 Task: Create in the project ZillaTech and in the Backlog issue 'Upgrade the caching mechanism of a web application to improve response time and reduce server load' a child issue 'Automated infrastructure backup and recovery testing and reporting', and assign it to team member softage.1@softage.net.
Action: Mouse moved to (174, 46)
Screenshot: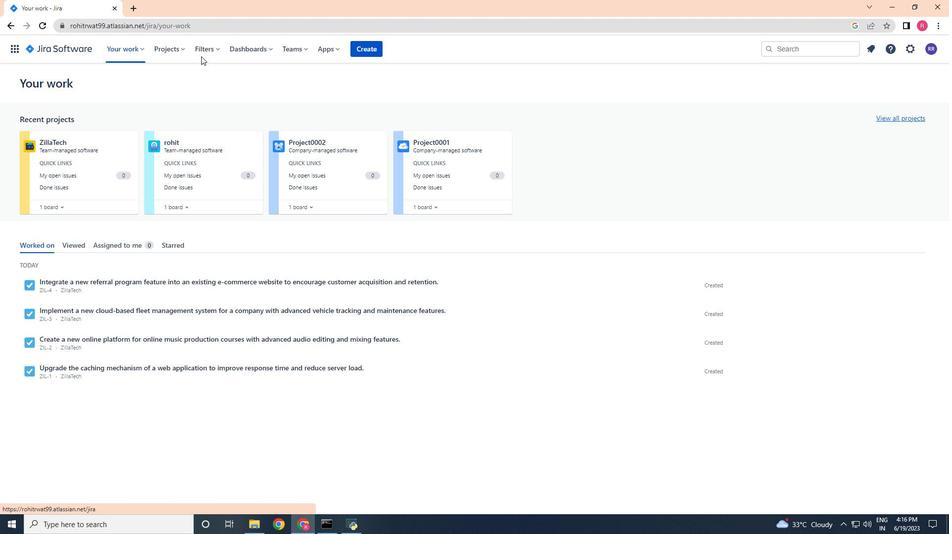 
Action: Mouse pressed left at (174, 46)
Screenshot: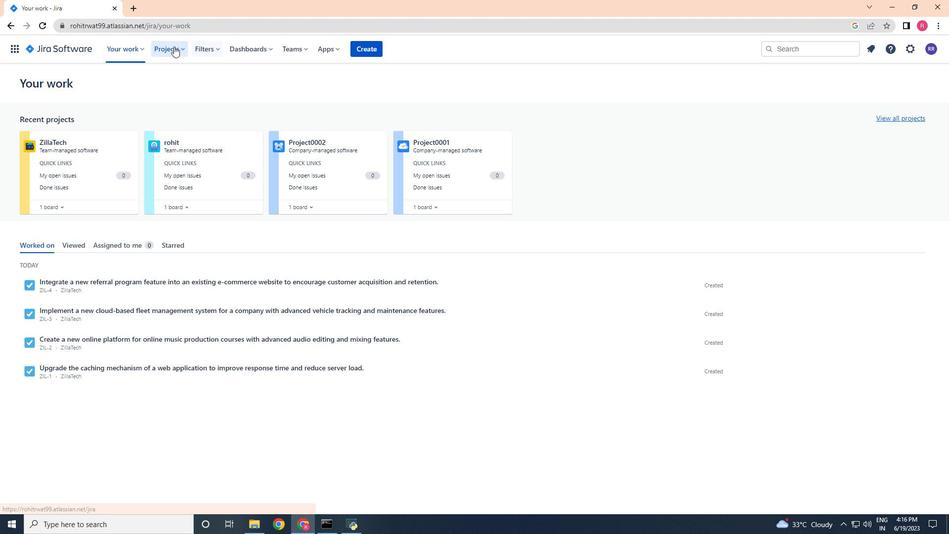 
Action: Mouse moved to (176, 86)
Screenshot: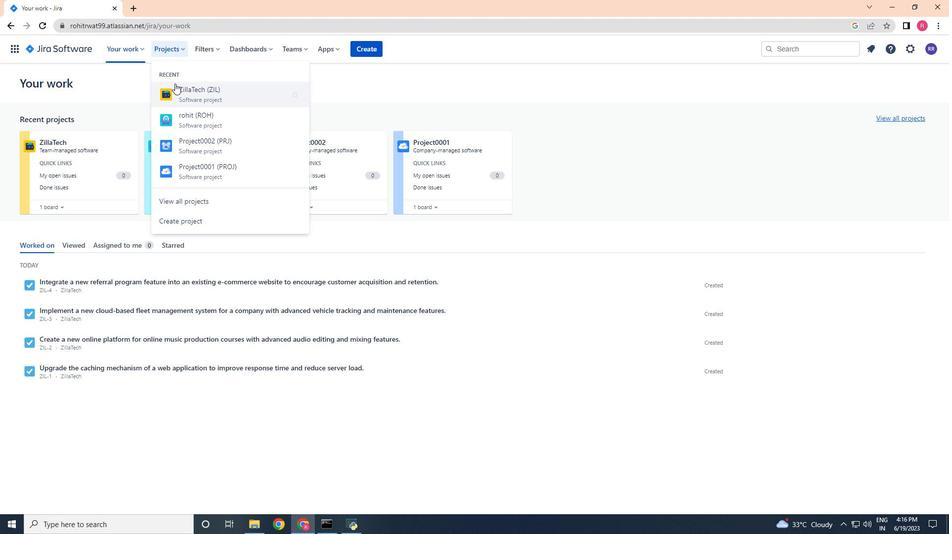 
Action: Mouse pressed left at (176, 86)
Screenshot: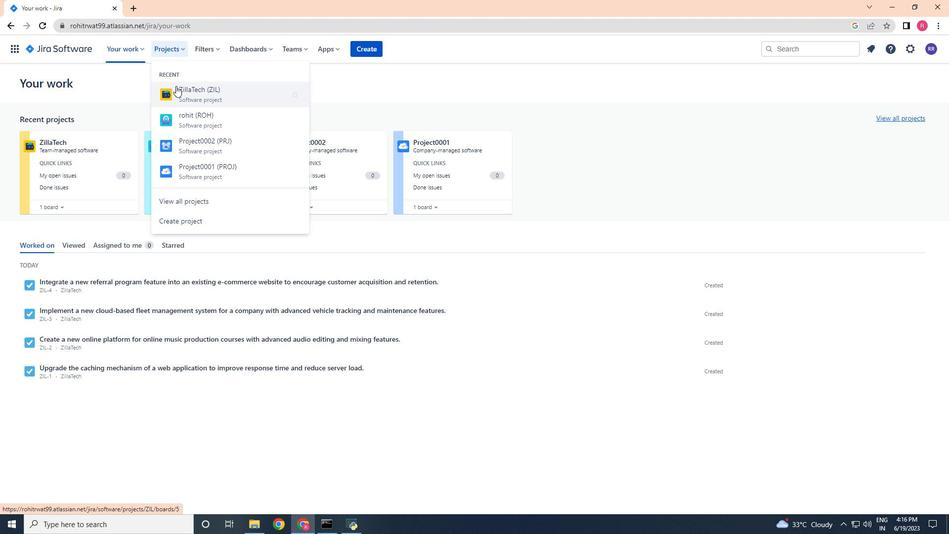 
Action: Mouse moved to (43, 150)
Screenshot: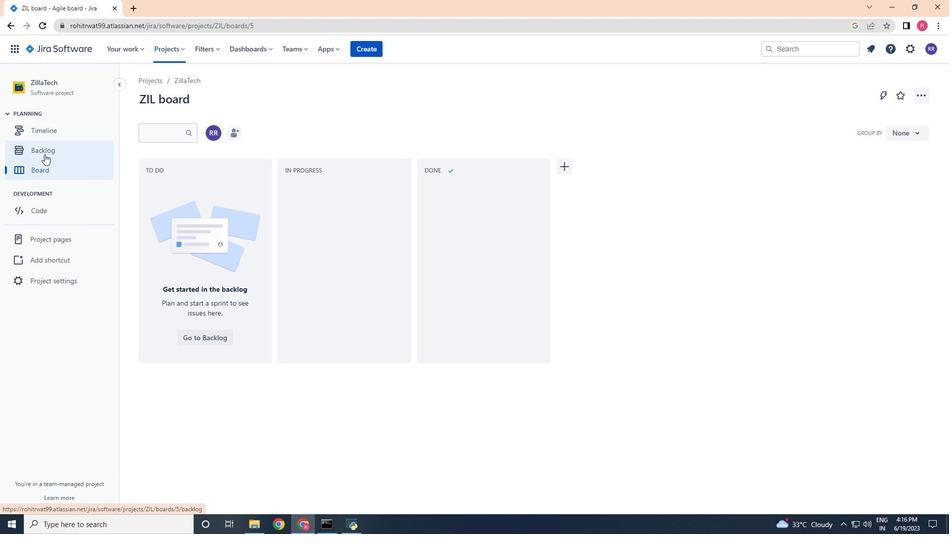 
Action: Mouse pressed left at (43, 150)
Screenshot: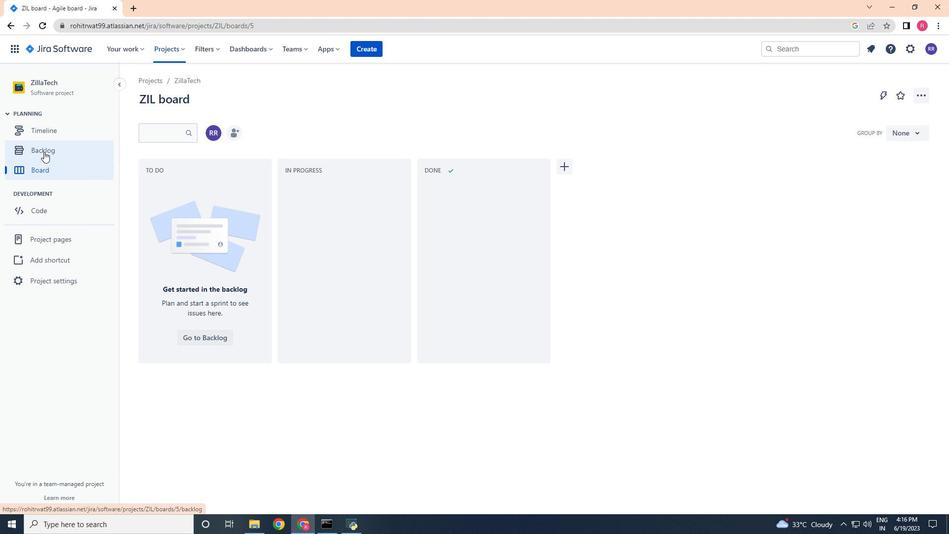
Action: Mouse moved to (330, 299)
Screenshot: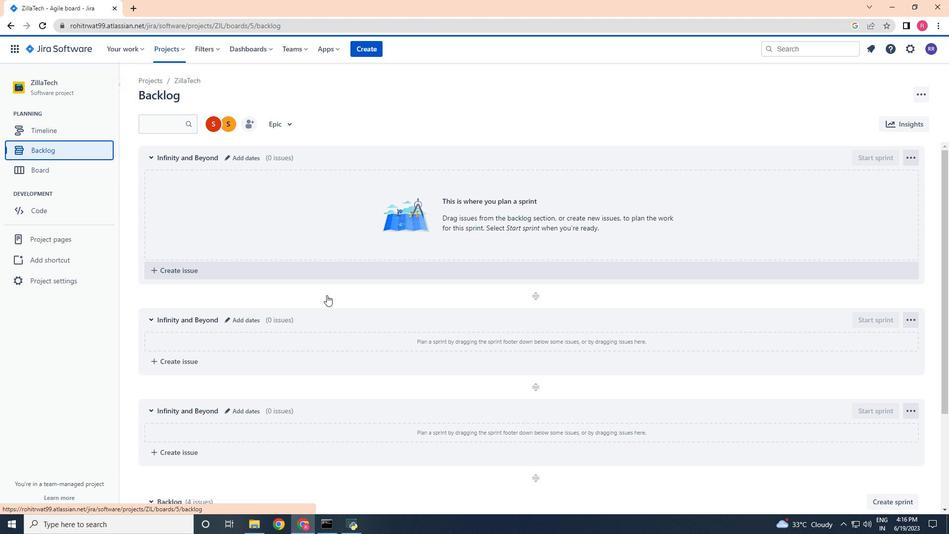 
Action: Mouse scrolled (330, 299) with delta (0, 0)
Screenshot: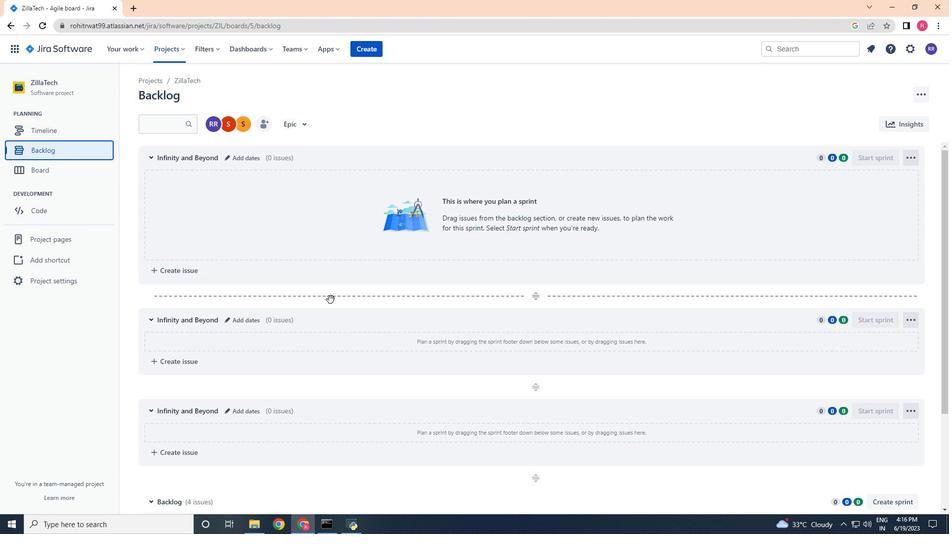 
Action: Mouse scrolled (330, 299) with delta (0, 0)
Screenshot: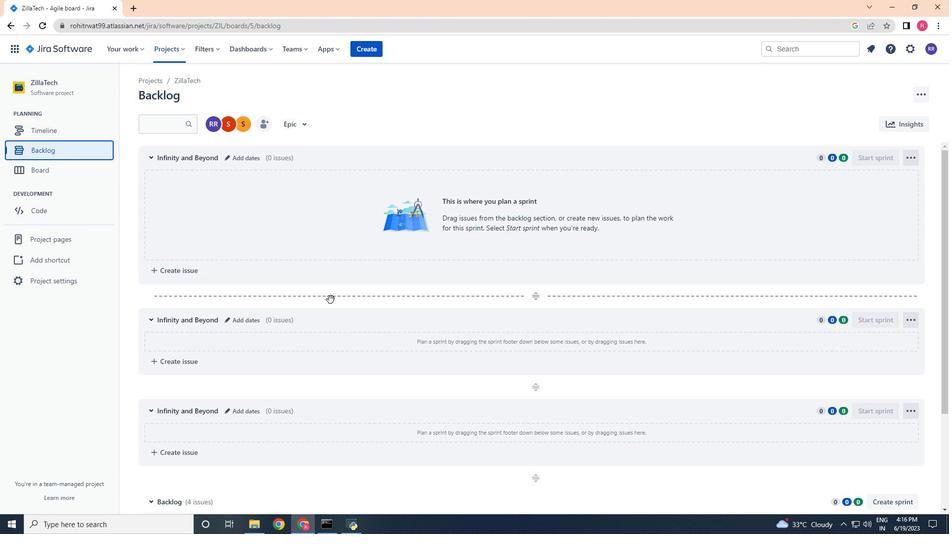 
Action: Mouse scrolled (330, 299) with delta (0, 0)
Screenshot: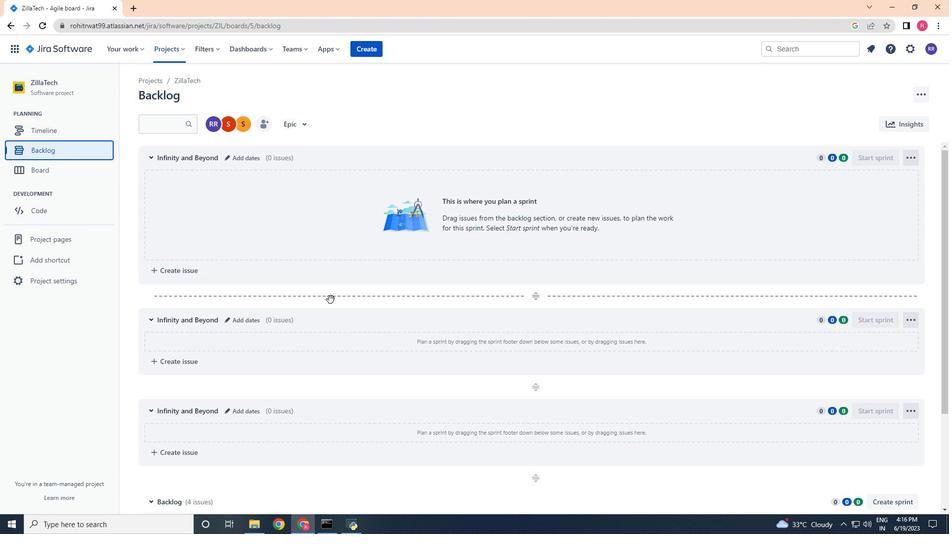 
Action: Mouse scrolled (330, 299) with delta (0, 0)
Screenshot: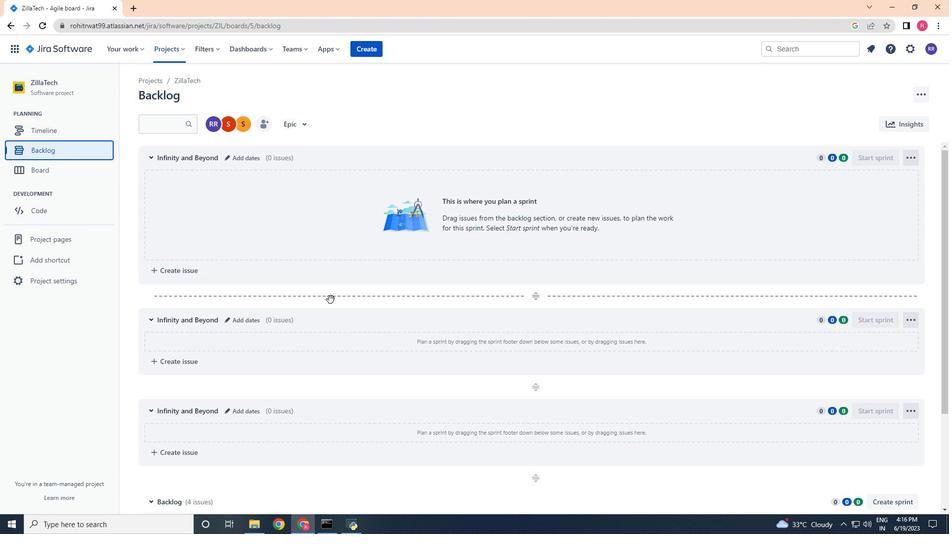 
Action: Mouse scrolled (330, 299) with delta (0, 0)
Screenshot: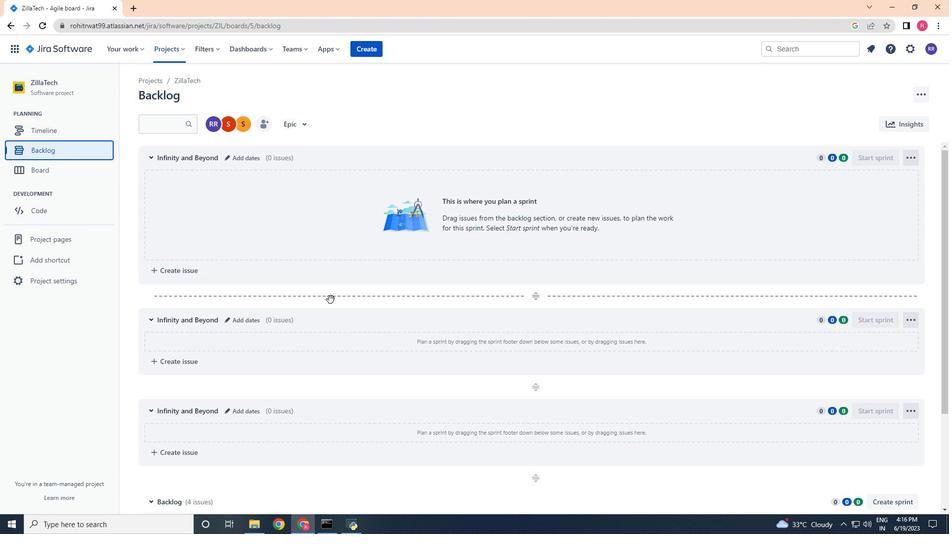 
Action: Mouse scrolled (330, 299) with delta (0, 0)
Screenshot: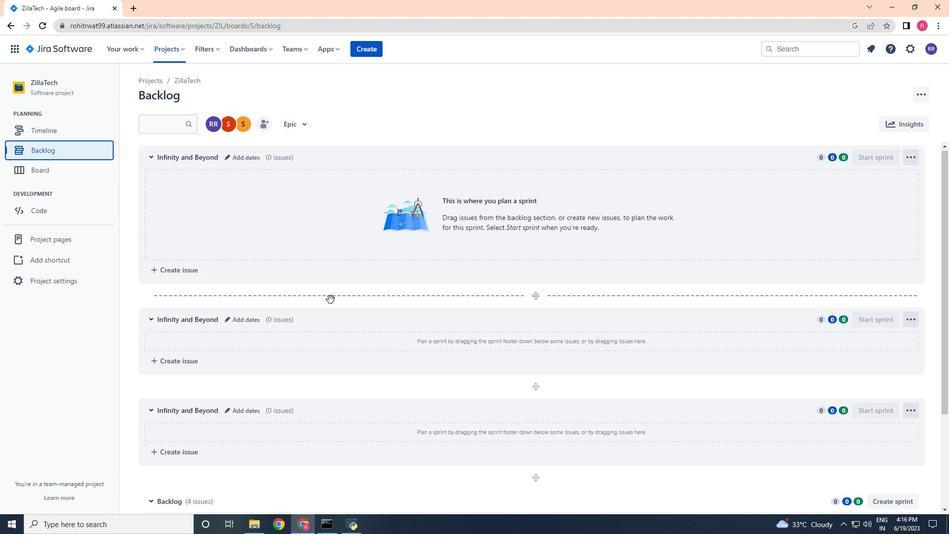 
Action: Mouse moved to (646, 395)
Screenshot: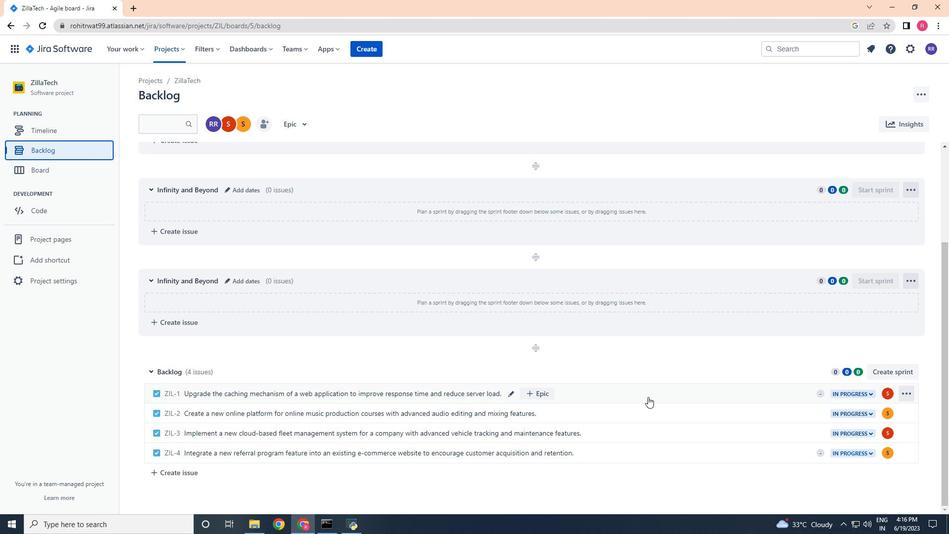 
Action: Mouse pressed left at (646, 395)
Screenshot: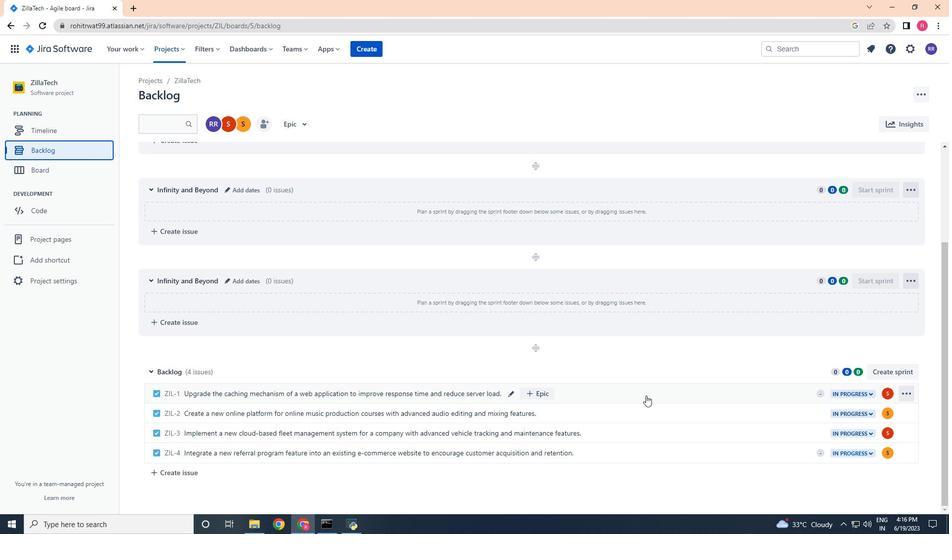 
Action: Mouse moved to (774, 235)
Screenshot: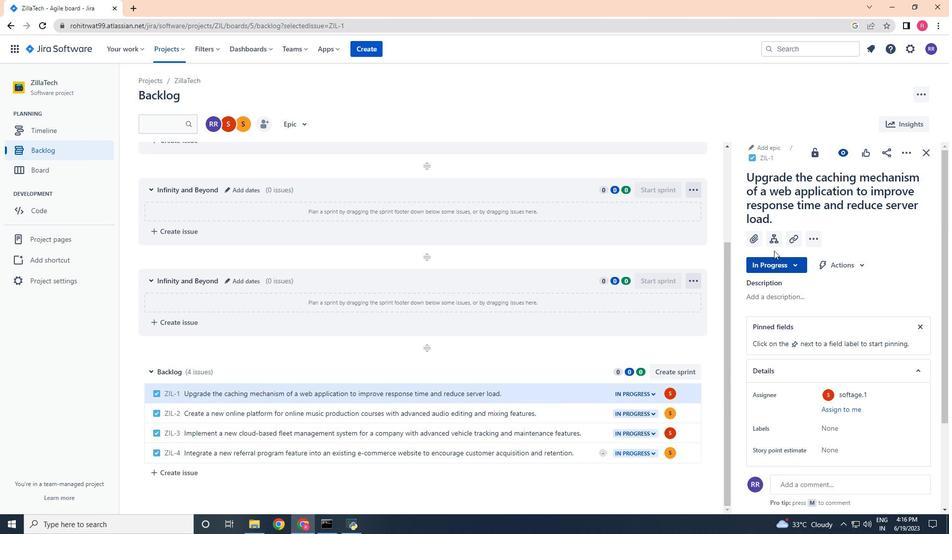 
Action: Mouse pressed left at (774, 235)
Screenshot: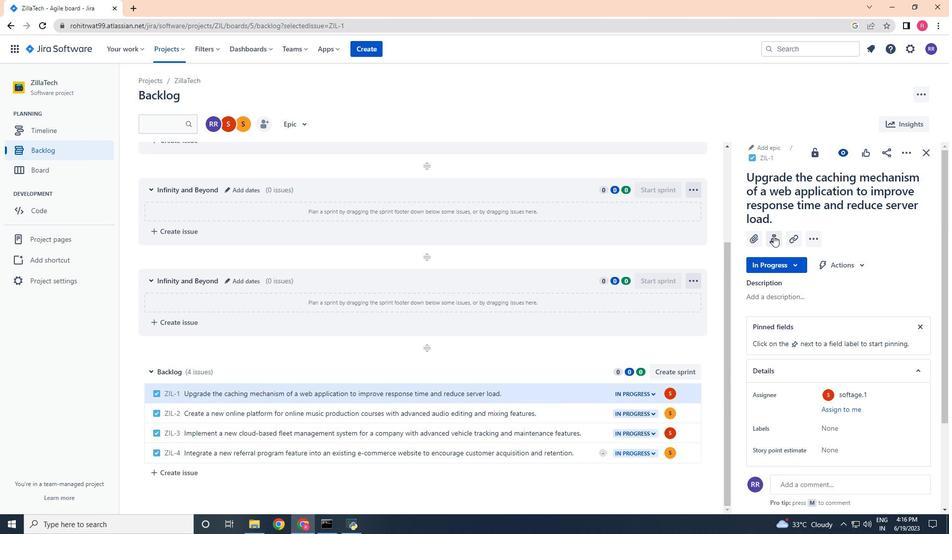 
Action: Mouse moved to (528, 270)
Screenshot: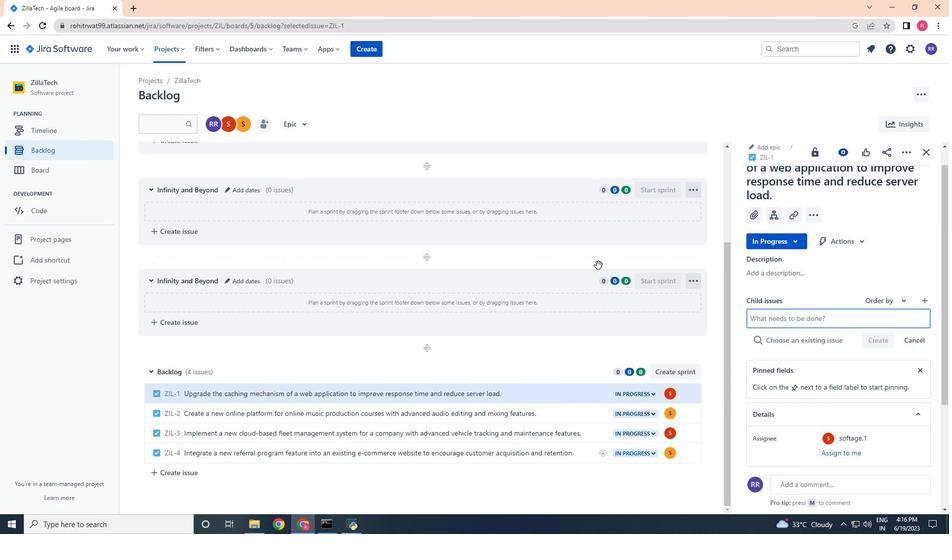 
Action: Key pressed <Key.shift>Automated<Key.space>infrastucture<Key.space><Key.backspace><Key.backspace><Key.backspace><Key.backspace><Key.backspace><Key.backspace><Key.backspace><Key.backspace><Key.backspace><Key.backspace>astructure<Key.space>backup<Key.space>and<Key.space>rev<Key.backspace>covery<Key.space>testing<Key.space>and<Key.space>e<Key.backspace>reporting
Screenshot: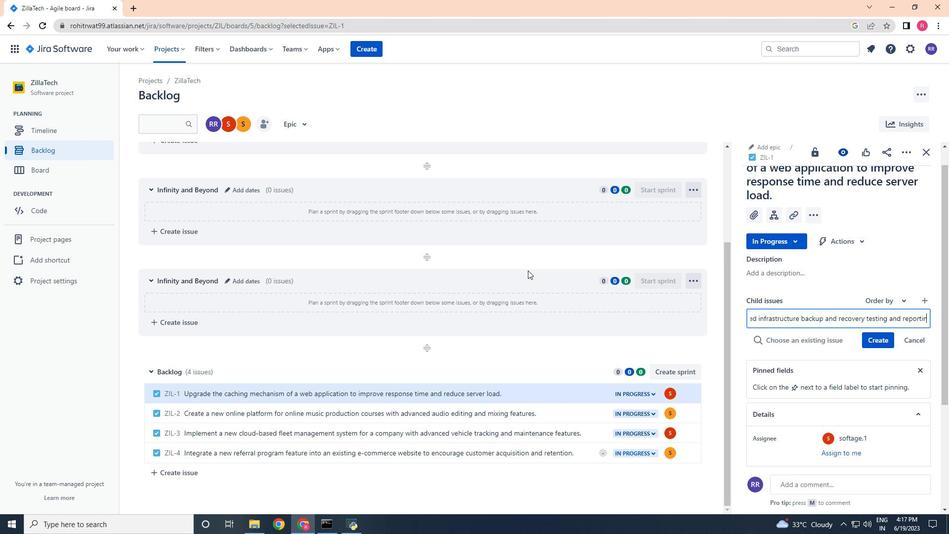
Action: Mouse moved to (878, 351)
Screenshot: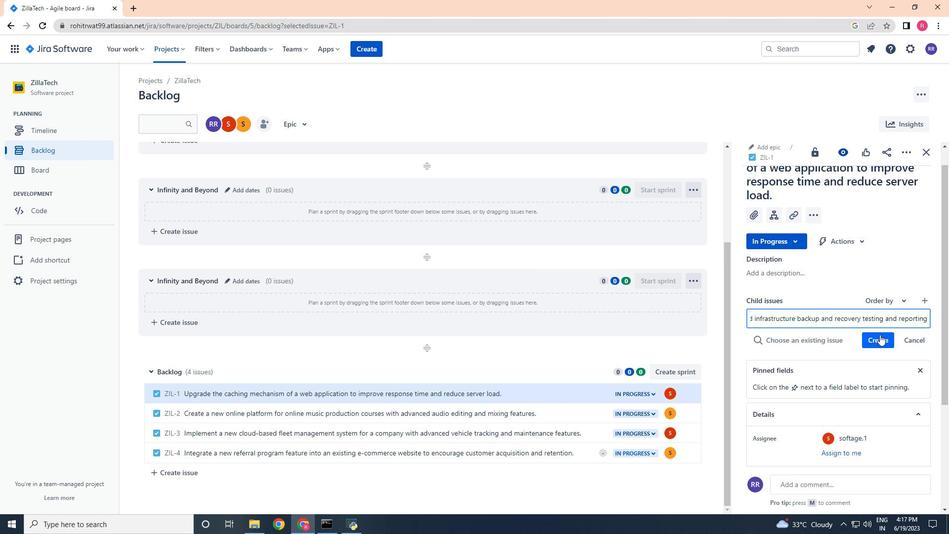 
Action: Mouse pressed left at (878, 351)
Screenshot: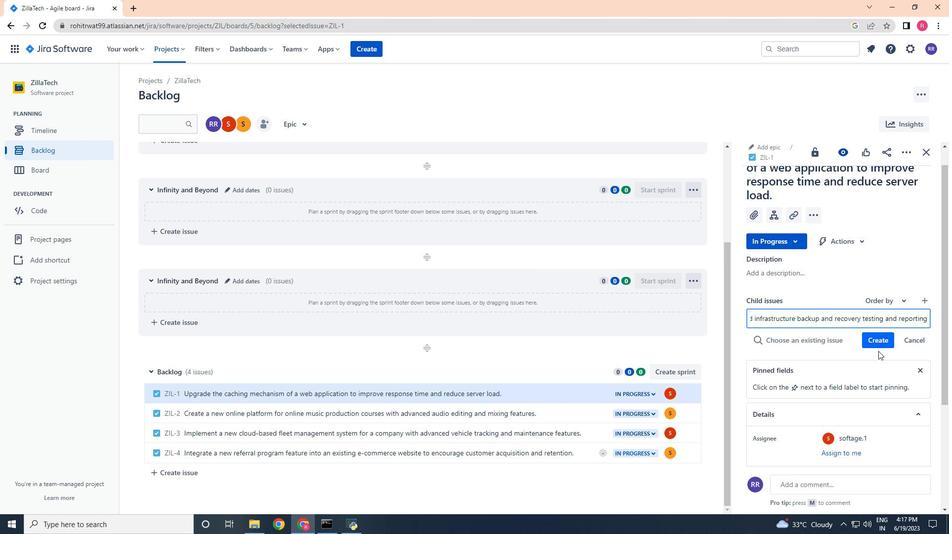 
Action: Mouse moved to (879, 340)
Screenshot: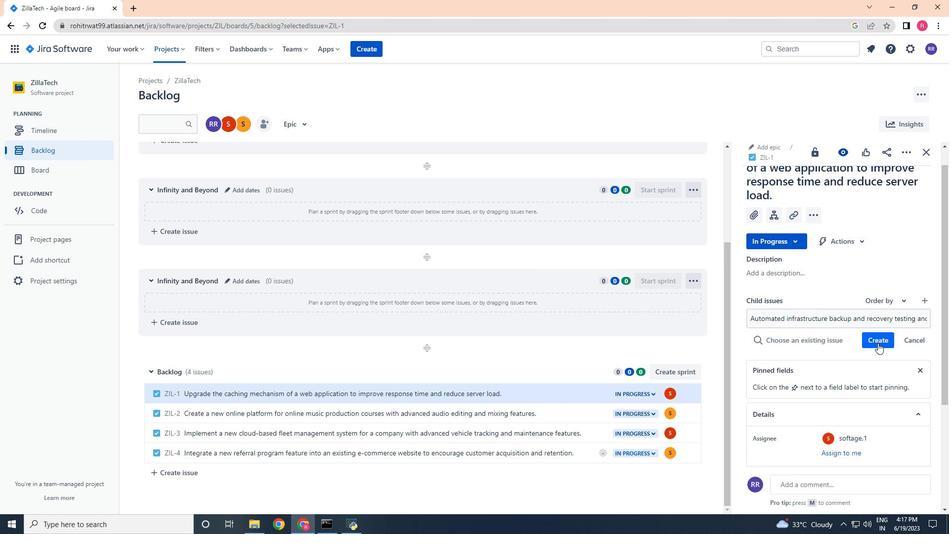 
Action: Mouse pressed left at (879, 340)
Screenshot: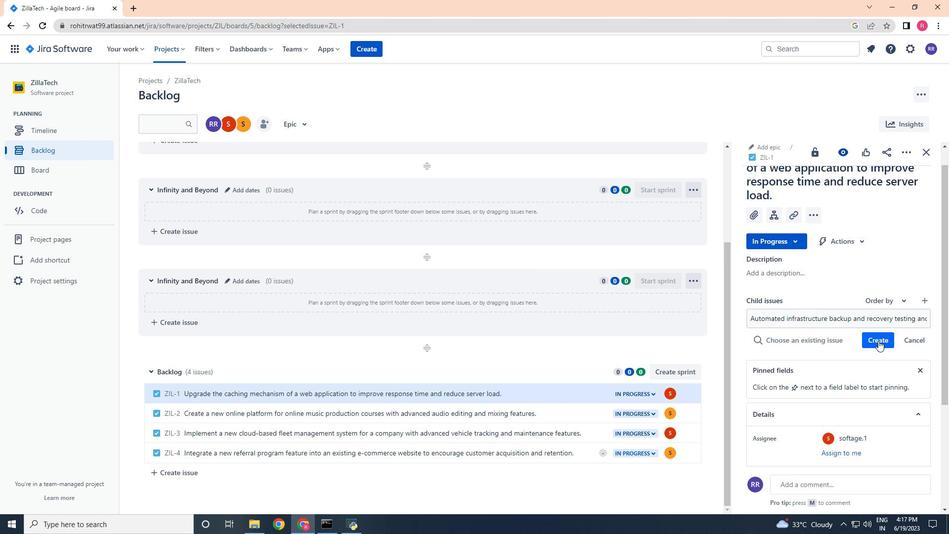 
Action: Mouse moved to (846, 354)
Screenshot: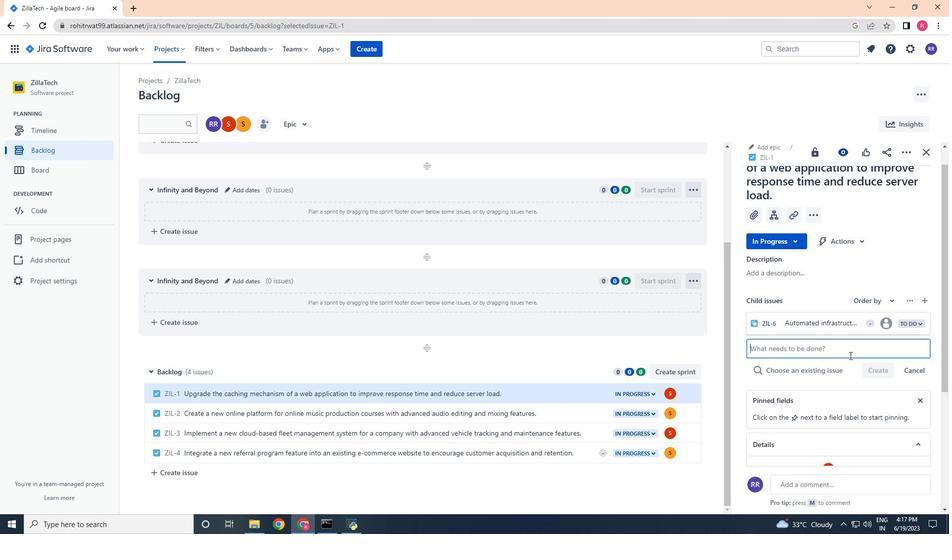 
